 Task: Add a dependency to the task Implement continuous integration for better code integration and testing , the existing task  Add support for voice commands to the mobile app in the project TransformWorks.
Action: Mouse moved to (858, 494)
Screenshot: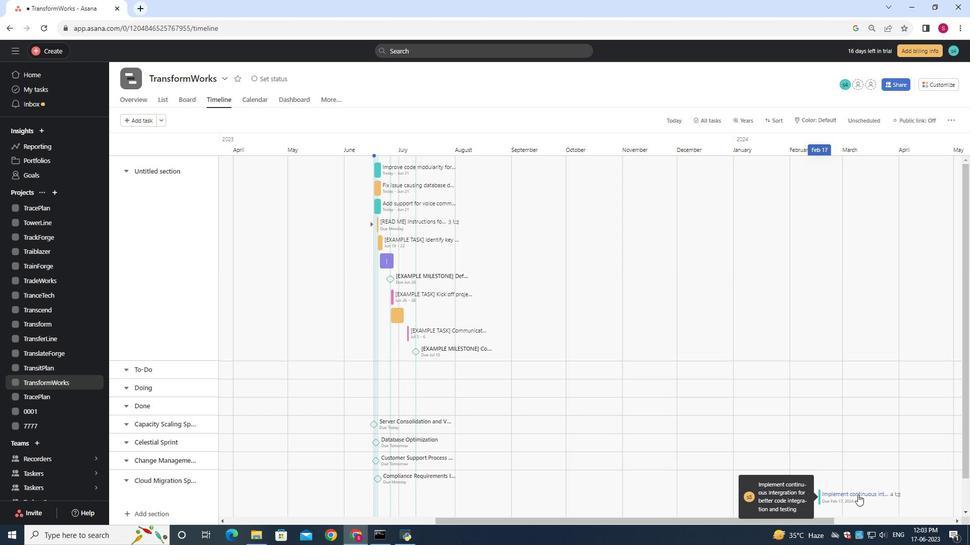
Action: Mouse pressed left at (858, 494)
Screenshot: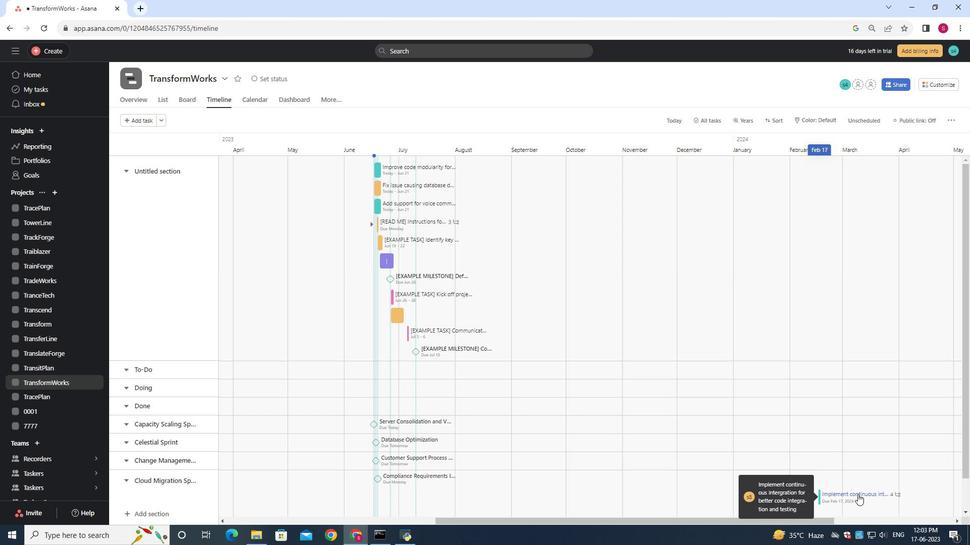 
Action: Mouse moved to (741, 251)
Screenshot: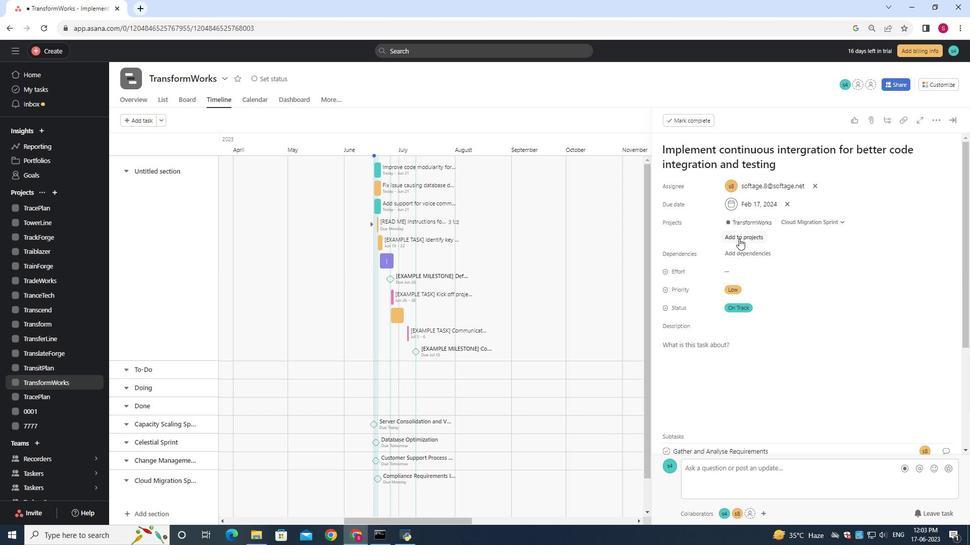 
Action: Mouse pressed left at (741, 251)
Screenshot: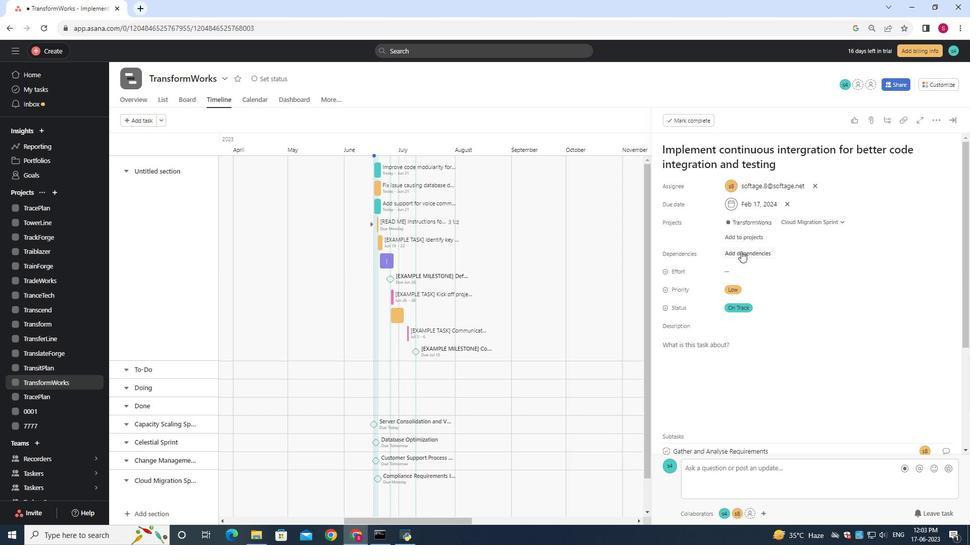 
Action: Mouse moved to (787, 291)
Screenshot: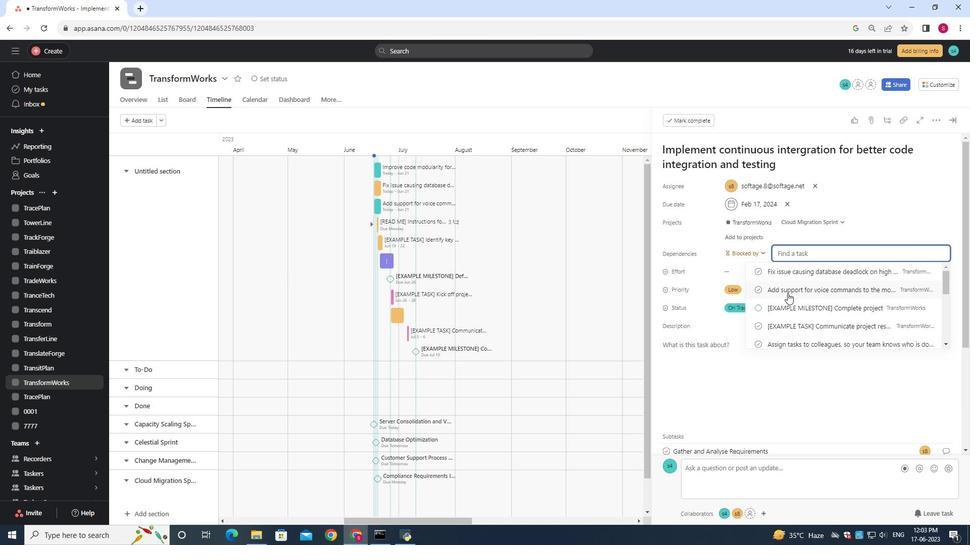 
Action: Mouse pressed left at (787, 291)
Screenshot: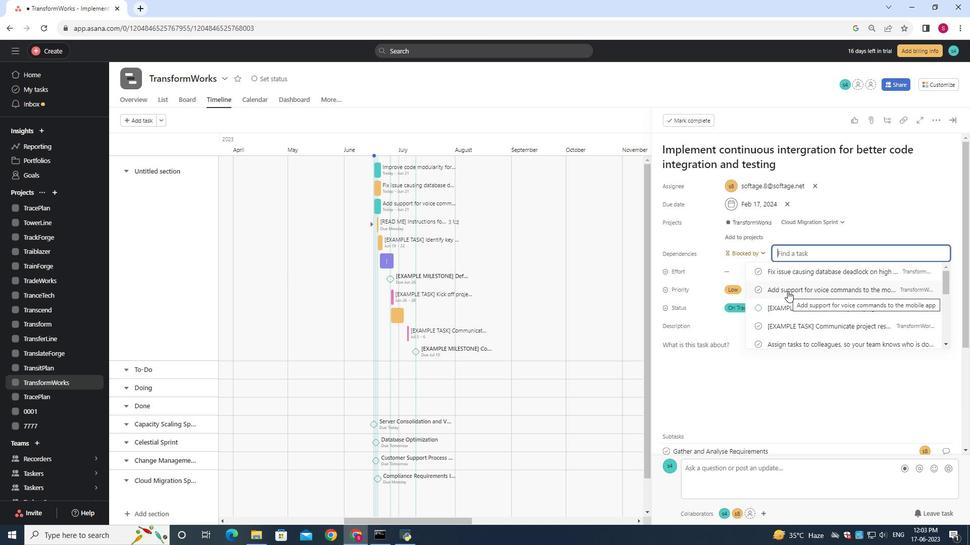 
Action: Mouse moved to (787, 293)
Screenshot: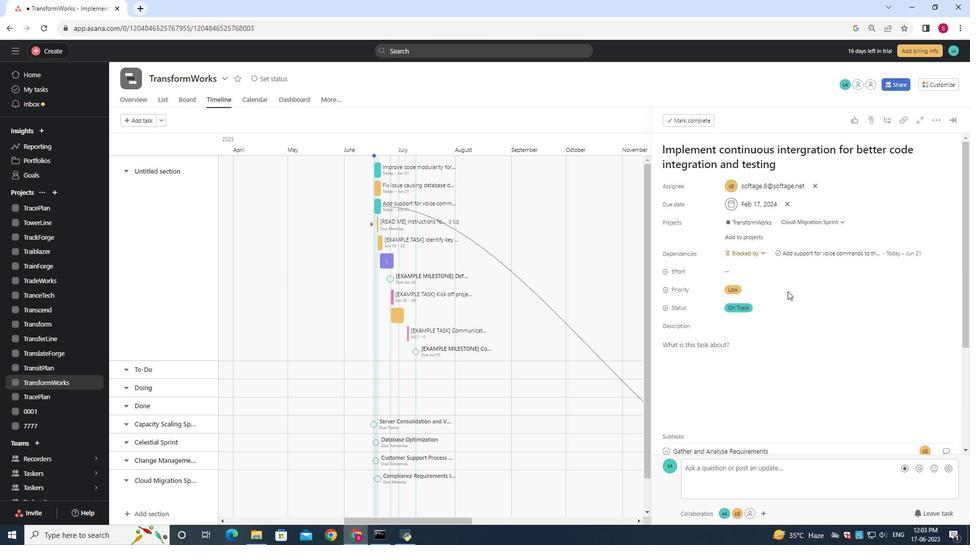 
